 Task: Add an event with the title Presentation Rehearsal and Polishing, date '2024/03/16', time 9:40 AM to 11:40 AMand add a description: Participants will gain insights into leading and managing change within their teams and organizations. They will learn how to navigate change effectively, engage team members in the change process, and create a culture of adaptability and resilience., put the event into Blue category, logged in from the account softage.2@softage.netand send the event invitation to softage.4@softage.net and softage.5@softage.net. Set a reminder for the event 30 minutes before
Action: Mouse pressed left at (99, 91)
Screenshot: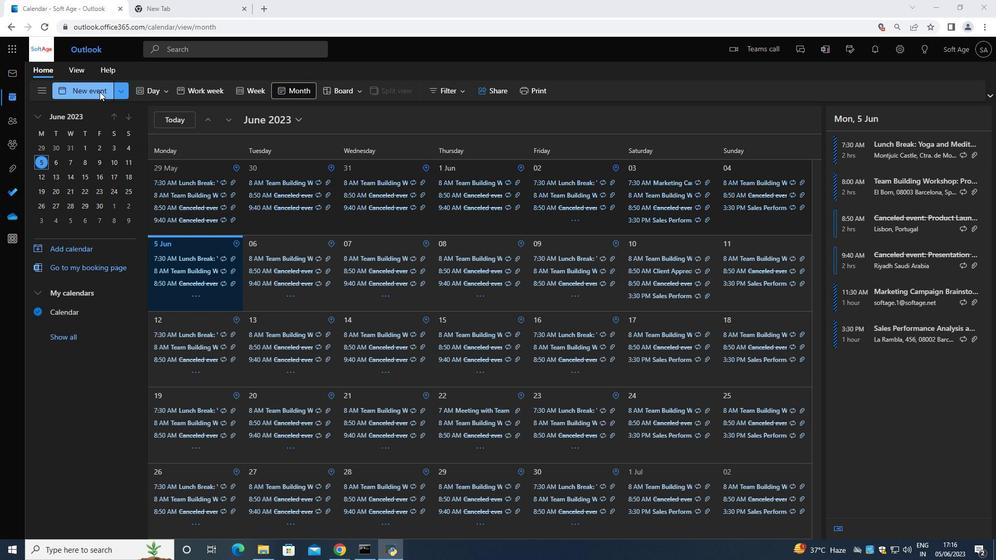 
Action: Mouse moved to (303, 152)
Screenshot: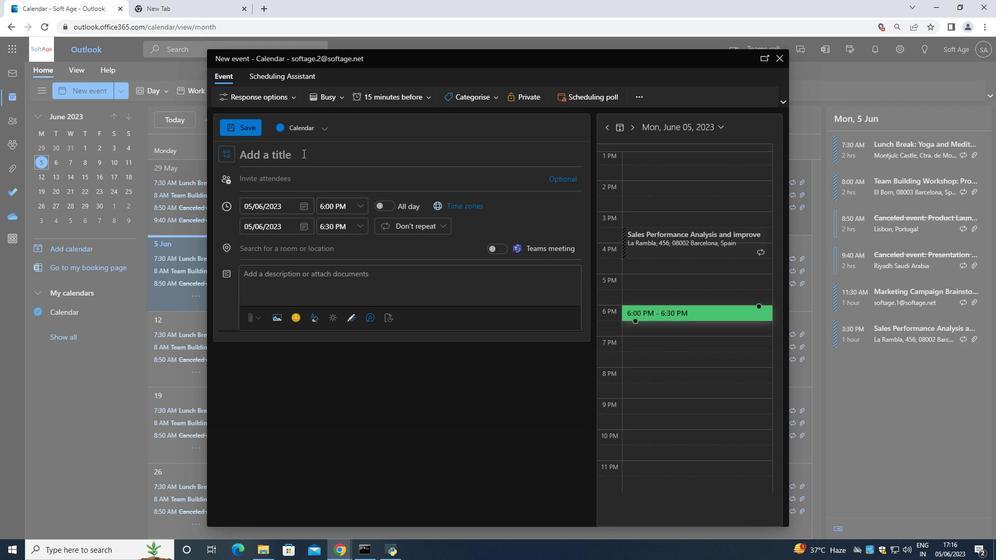 
Action: Key pressed <Key.shift>Presentation<Key.space><Key.shift>Reheat<Key.backspace>rsal<Key.space>and<Key.space>polishing<Key.space>
Screenshot: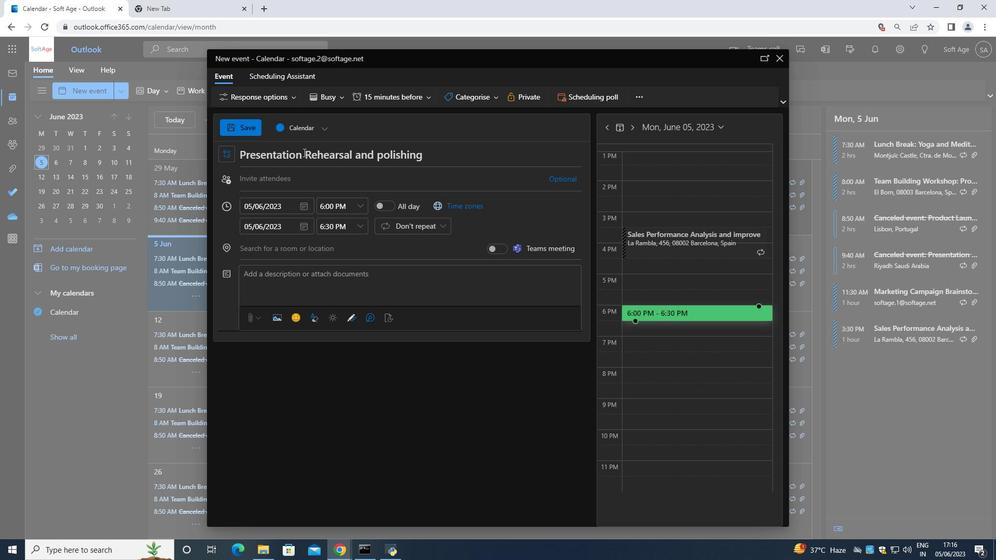 
Action: Mouse moved to (305, 208)
Screenshot: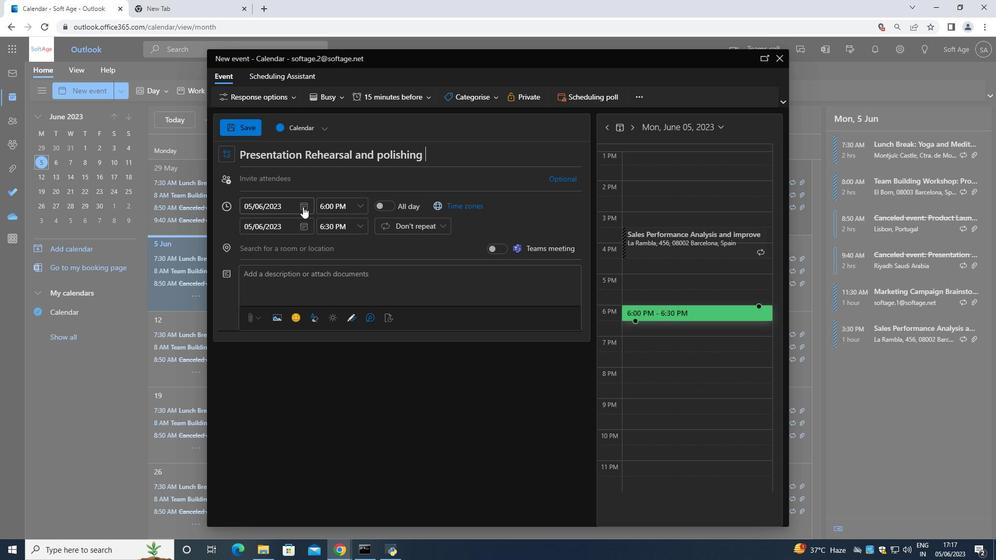 
Action: Mouse pressed left at (305, 208)
Screenshot: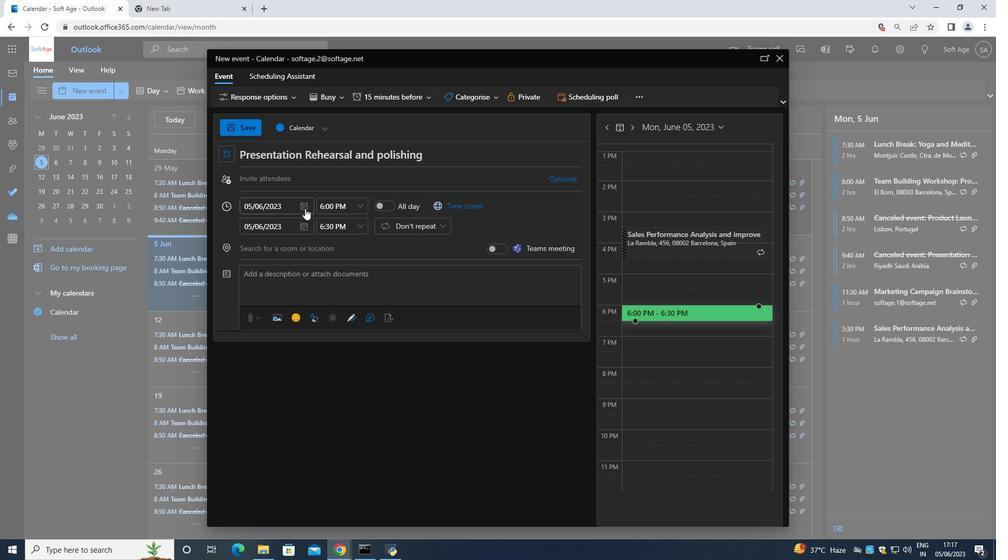 
Action: Mouse moved to (334, 227)
Screenshot: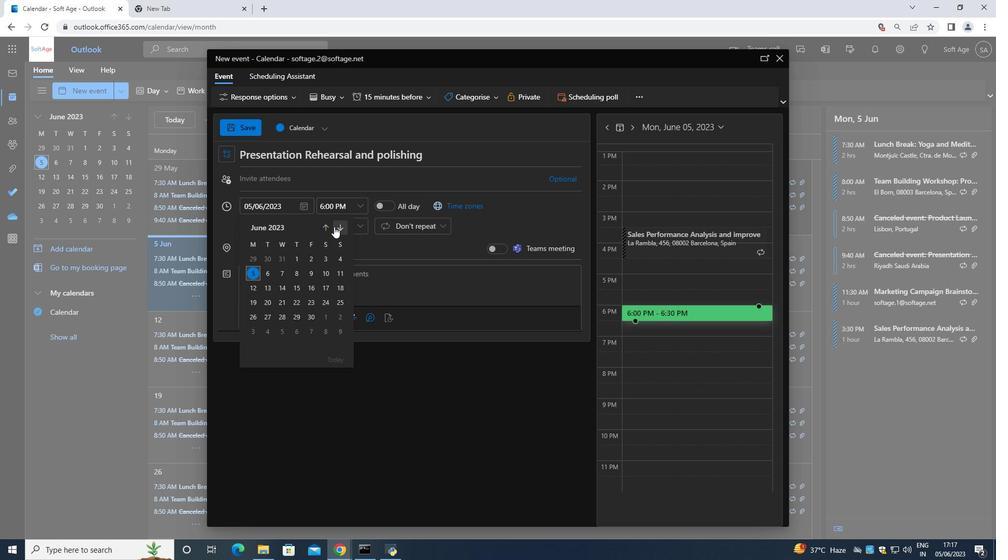 
Action: Mouse pressed left at (334, 227)
Screenshot: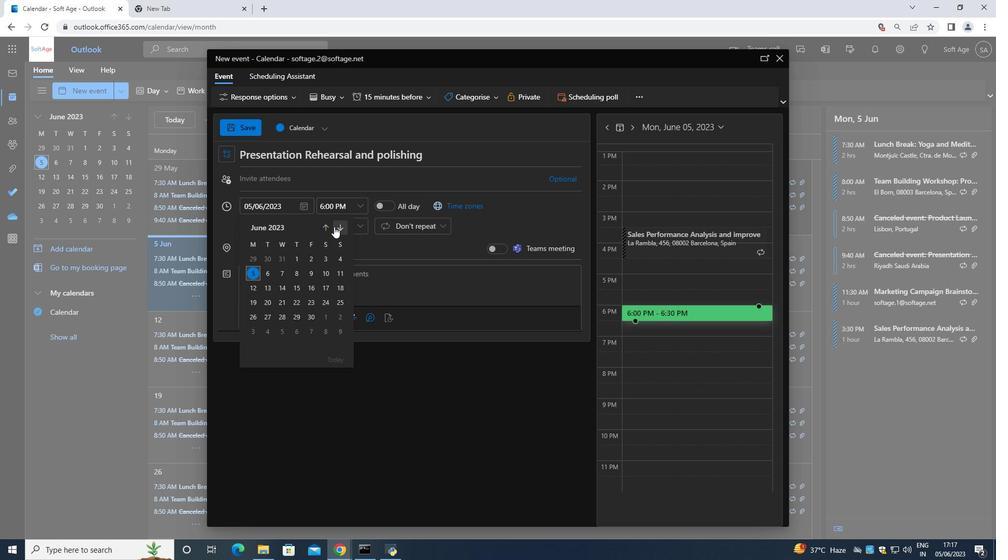 
Action: Mouse pressed left at (334, 227)
Screenshot: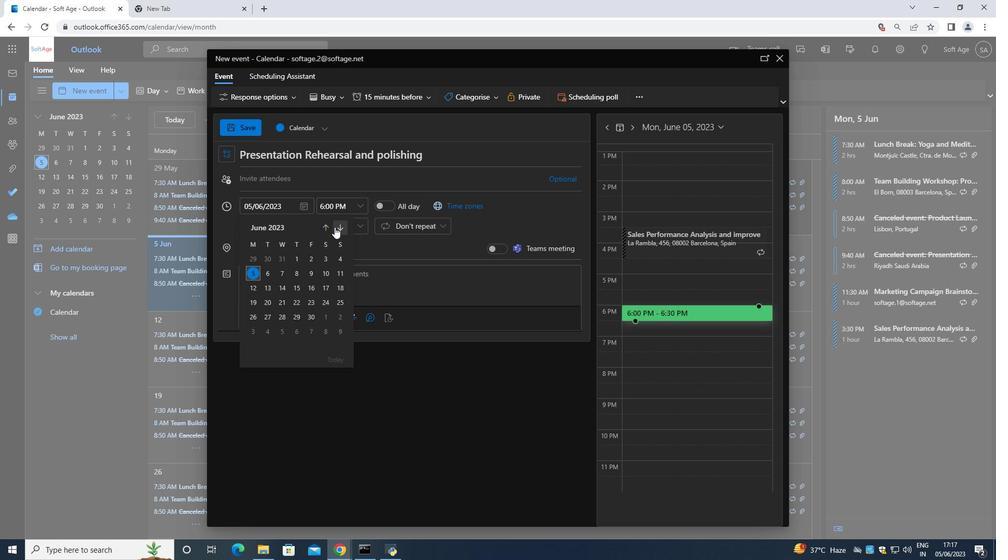 
Action: Mouse pressed left at (334, 227)
Screenshot: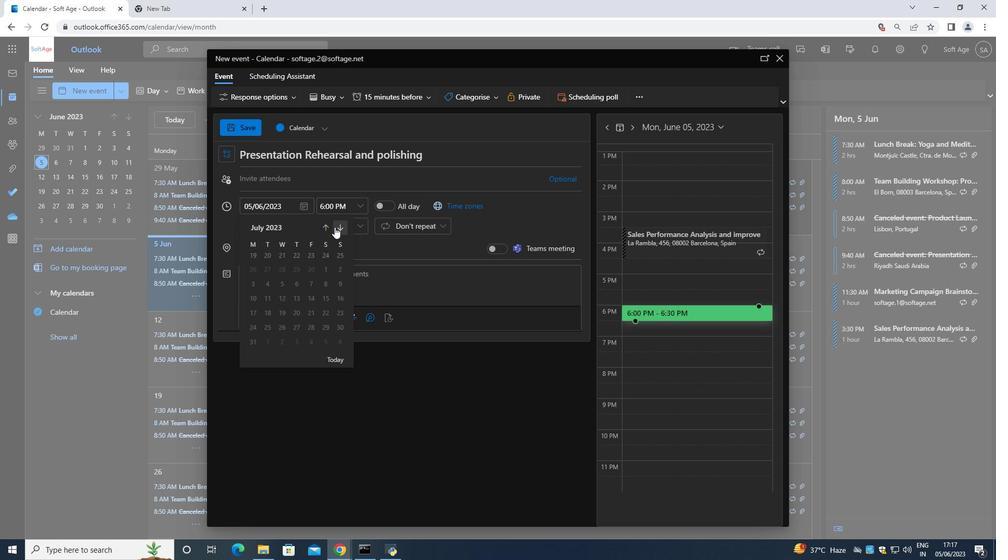 
Action: Mouse moved to (335, 227)
Screenshot: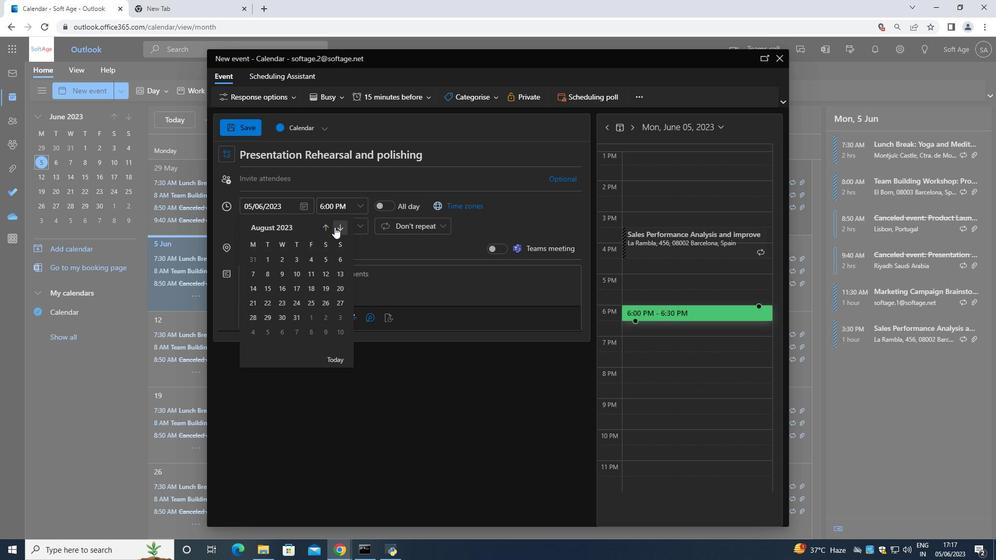 
Action: Mouse pressed left at (335, 227)
Screenshot: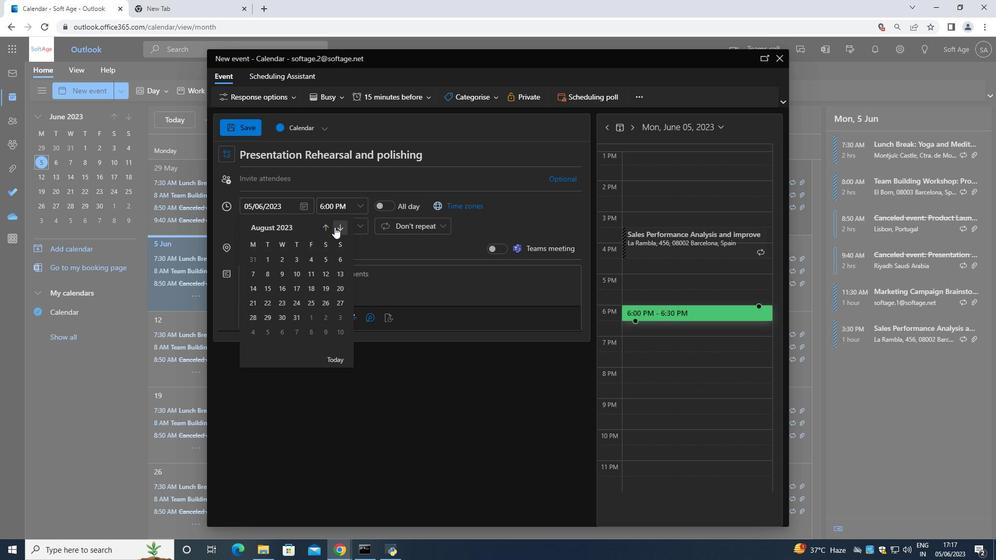 
Action: Mouse pressed left at (335, 227)
Screenshot: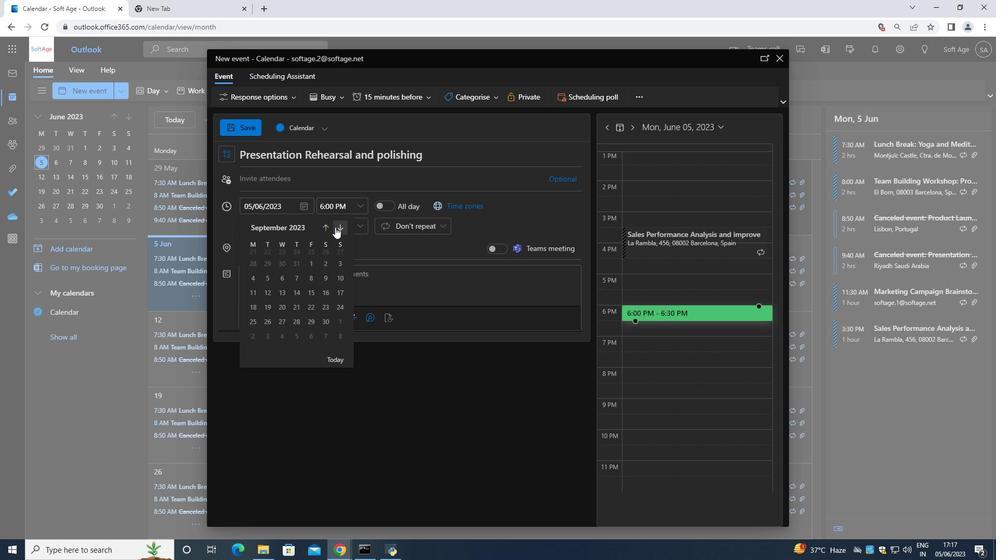 
Action: Mouse pressed left at (335, 227)
Screenshot: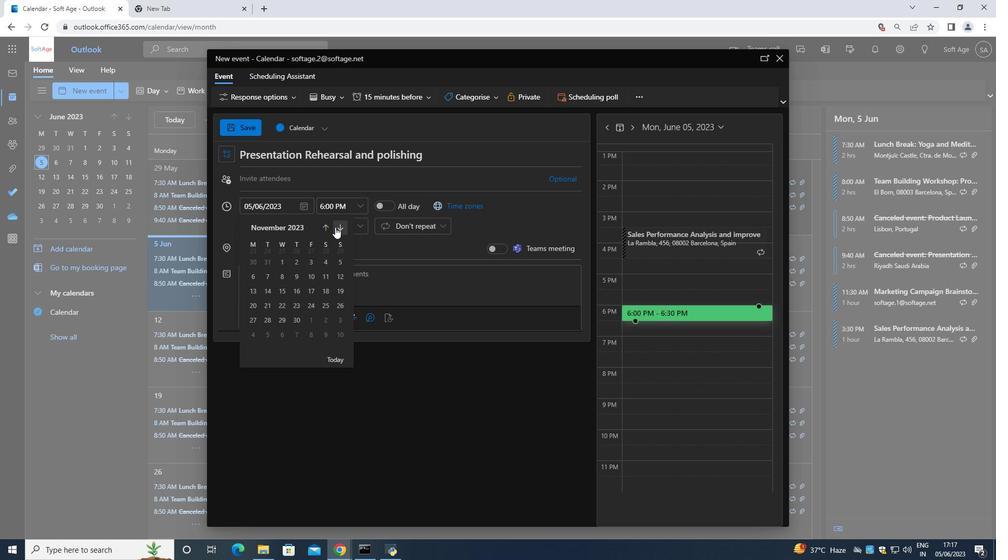 
Action: Mouse pressed left at (335, 227)
Screenshot: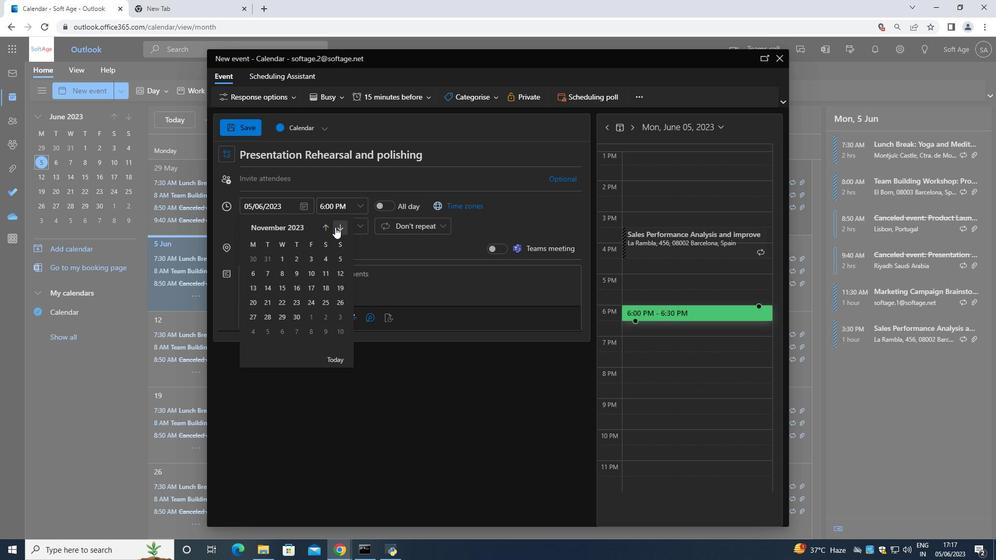 
Action: Mouse pressed left at (335, 227)
Screenshot: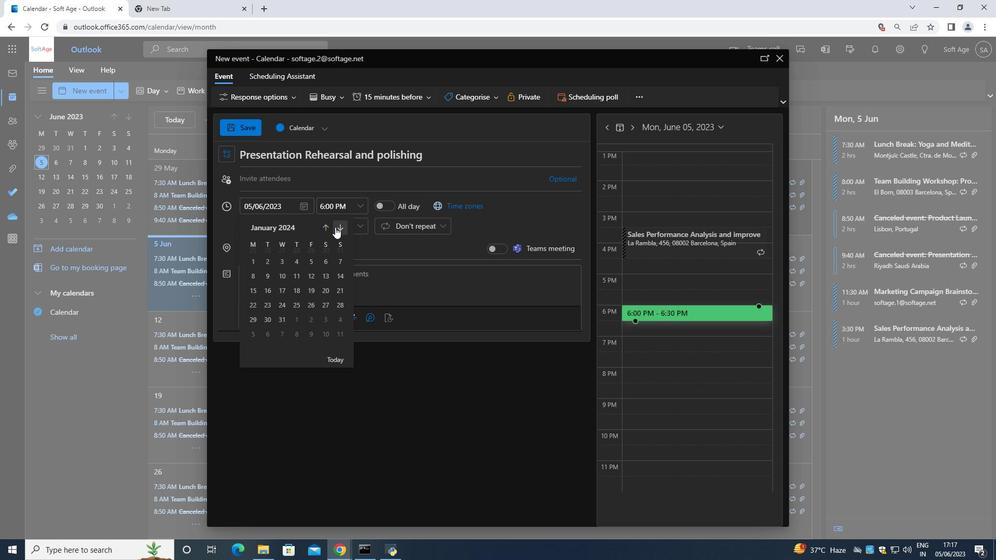 
Action: Mouse pressed left at (335, 227)
Screenshot: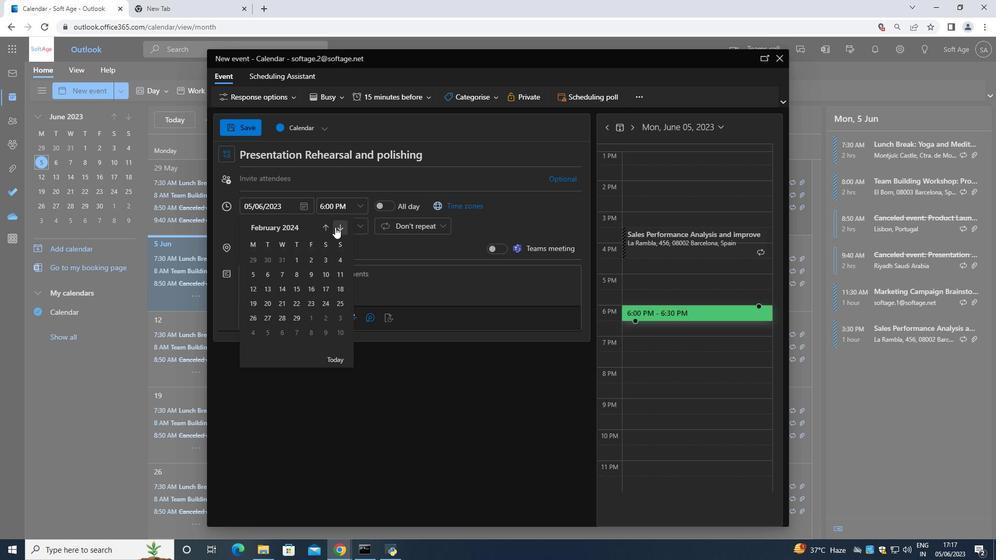 
Action: Mouse moved to (321, 286)
Screenshot: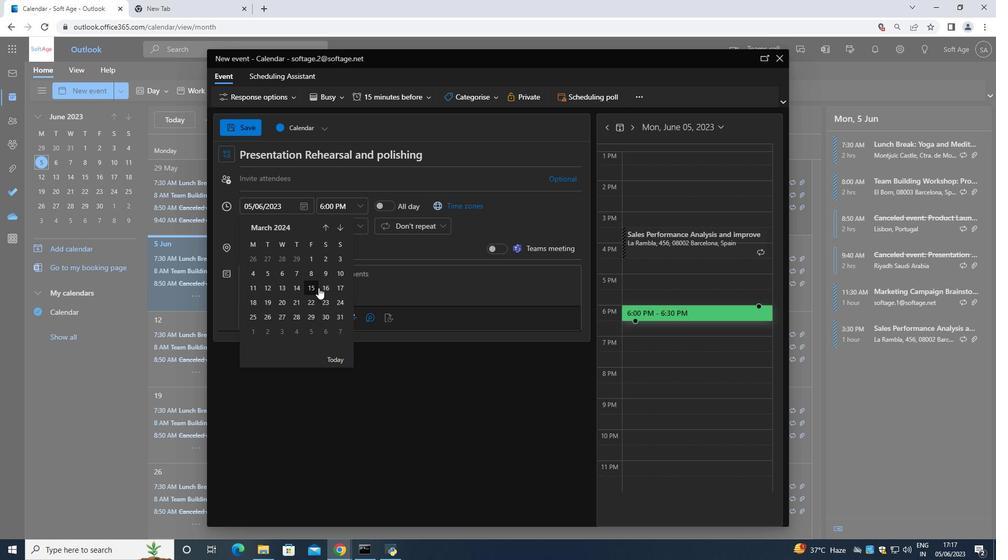 
Action: Mouse pressed left at (321, 286)
Screenshot: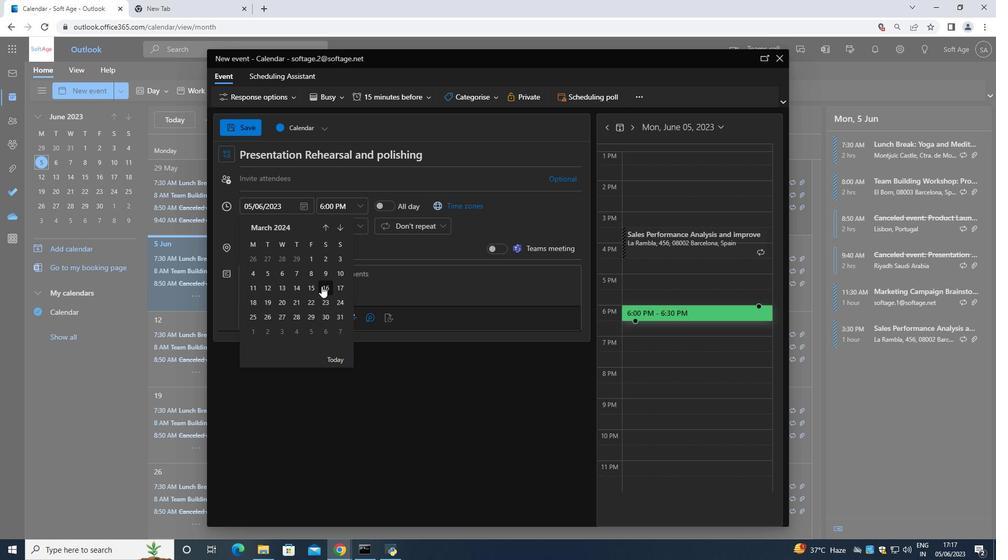 
Action: Mouse moved to (355, 207)
Screenshot: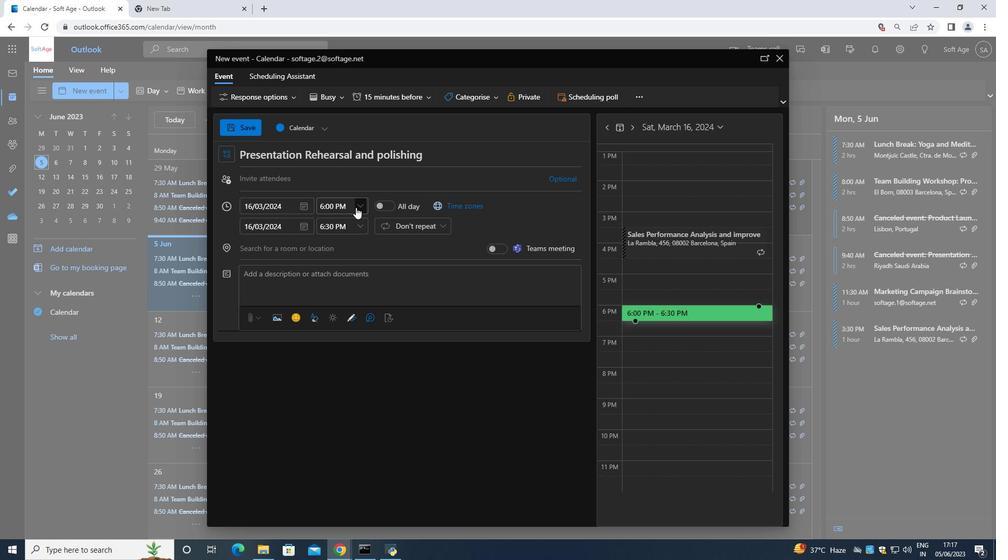 
Action: Mouse pressed left at (355, 207)
Screenshot: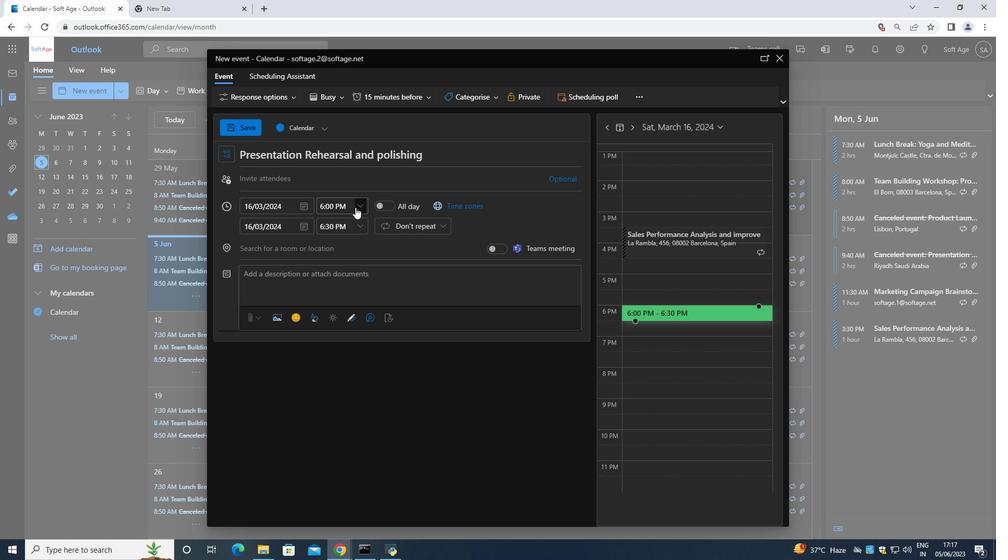 
Action: Mouse moved to (337, 204)
Screenshot: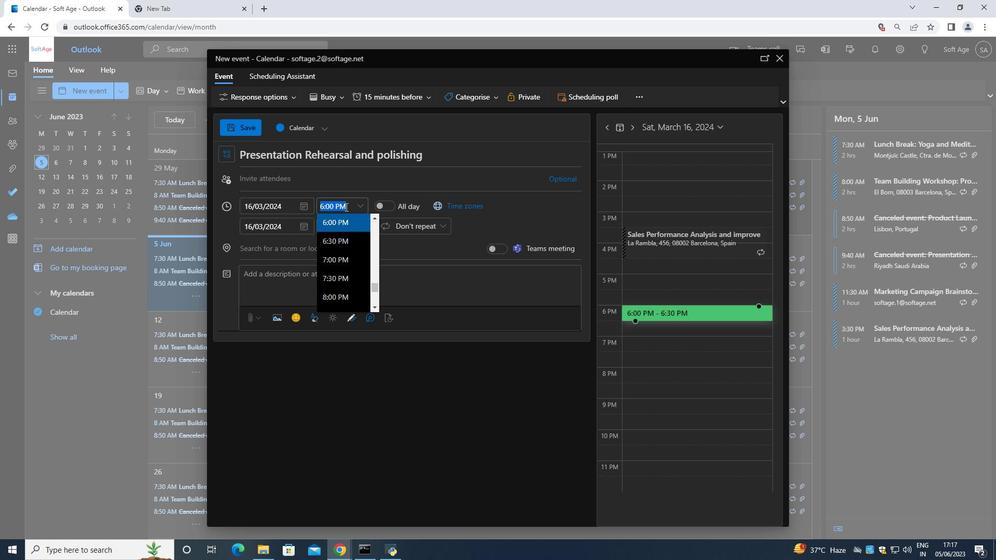 
Action: Key pressed <Key.backspace>
Screenshot: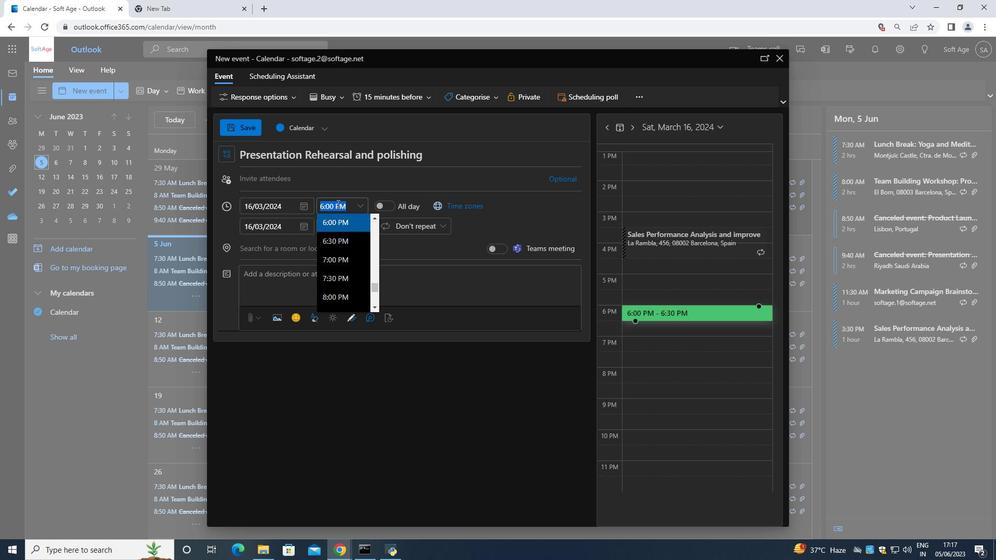 
Action: Mouse moved to (337, 204)
Screenshot: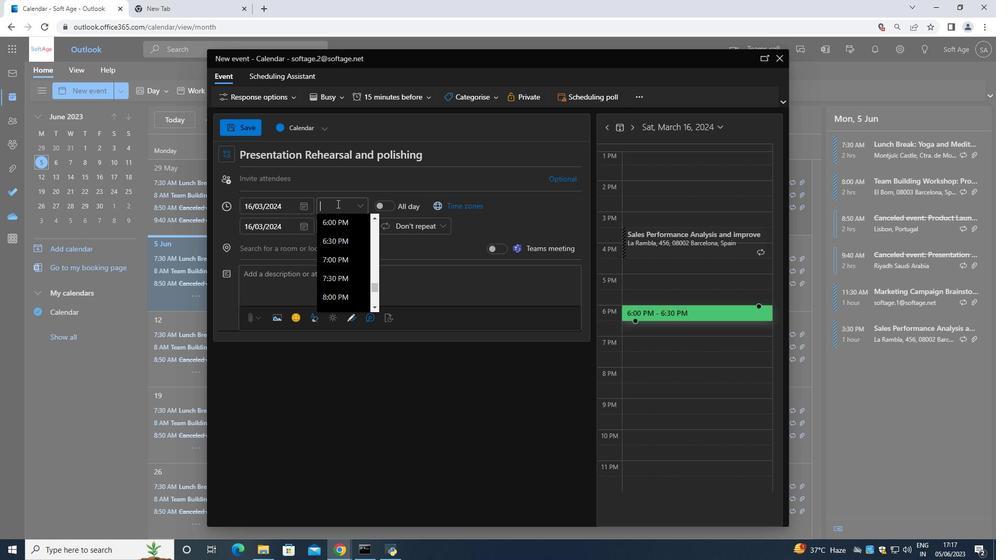 
Action: Key pressed 9<Key.shift_r>:40<Key.space><Key.shift>AM
Screenshot: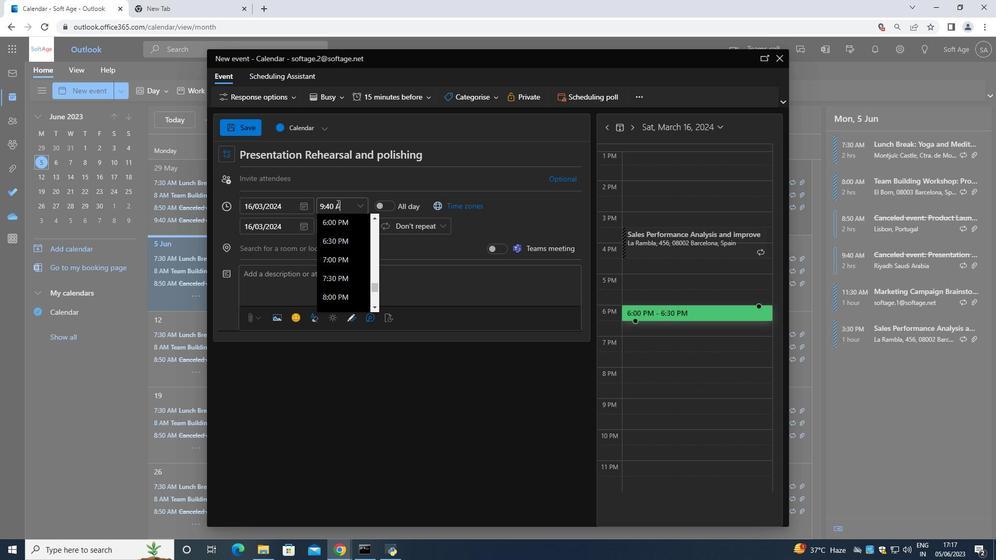 
Action: Mouse moved to (361, 208)
Screenshot: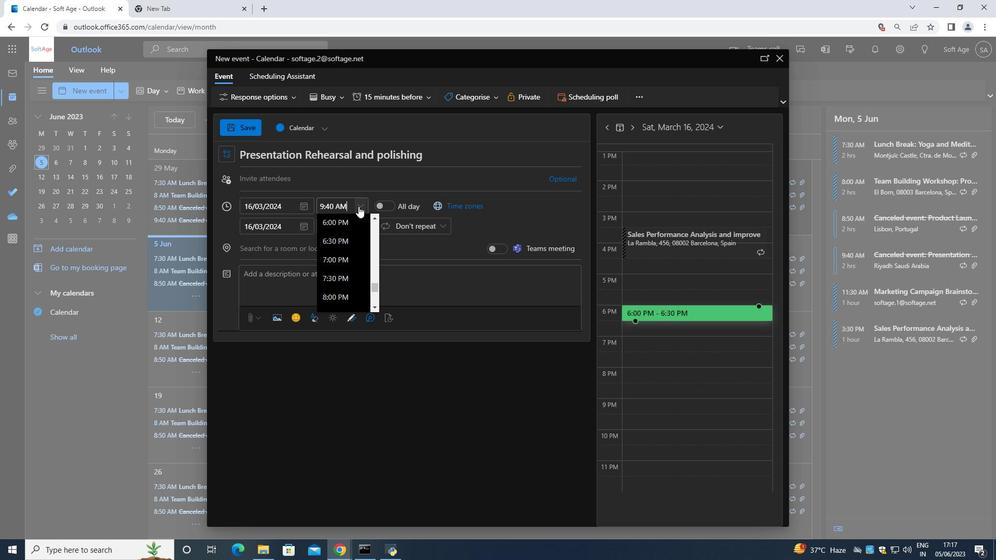 
Action: Mouse pressed left at (361, 208)
Screenshot: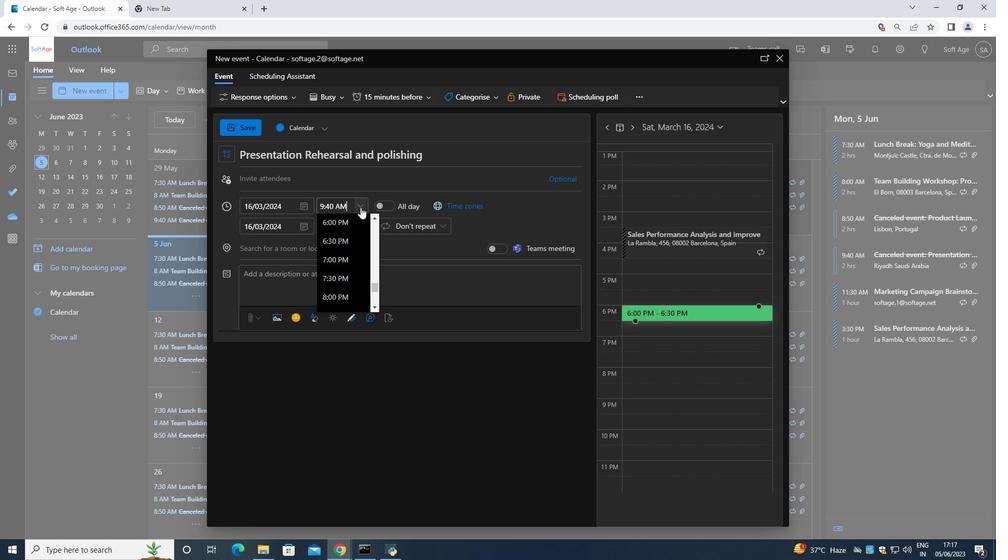 
Action: Mouse moved to (365, 229)
Screenshot: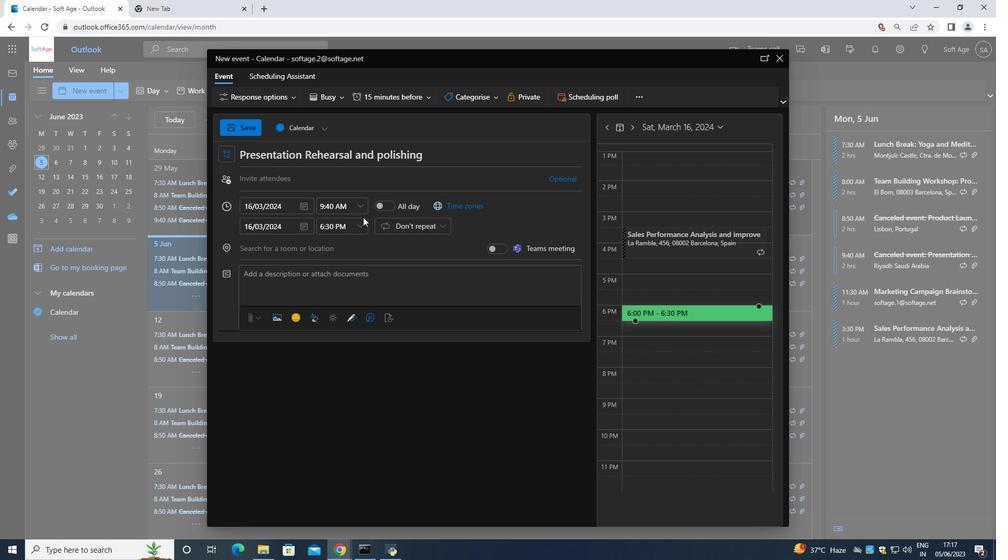 
Action: Mouse pressed left at (365, 229)
Screenshot: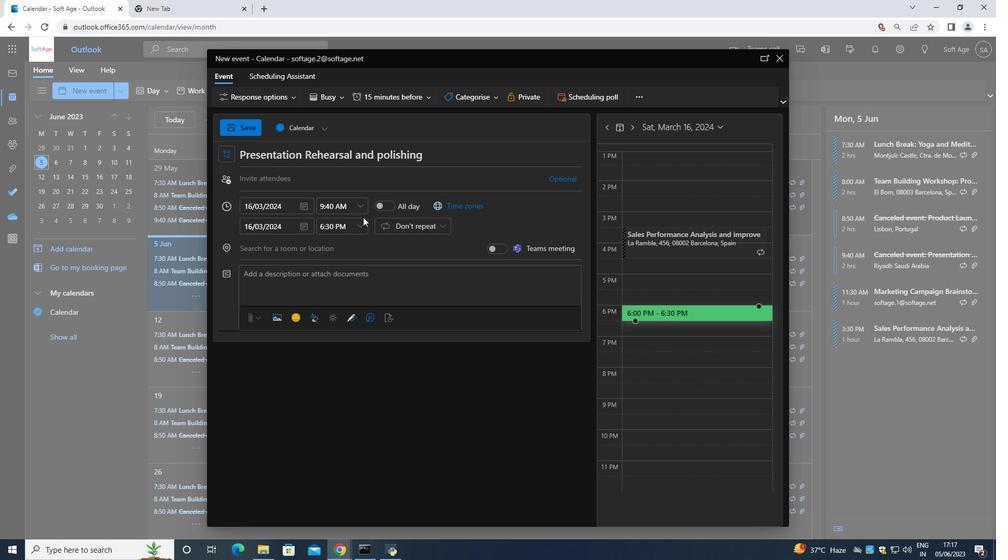 
Action: Mouse moved to (336, 300)
Screenshot: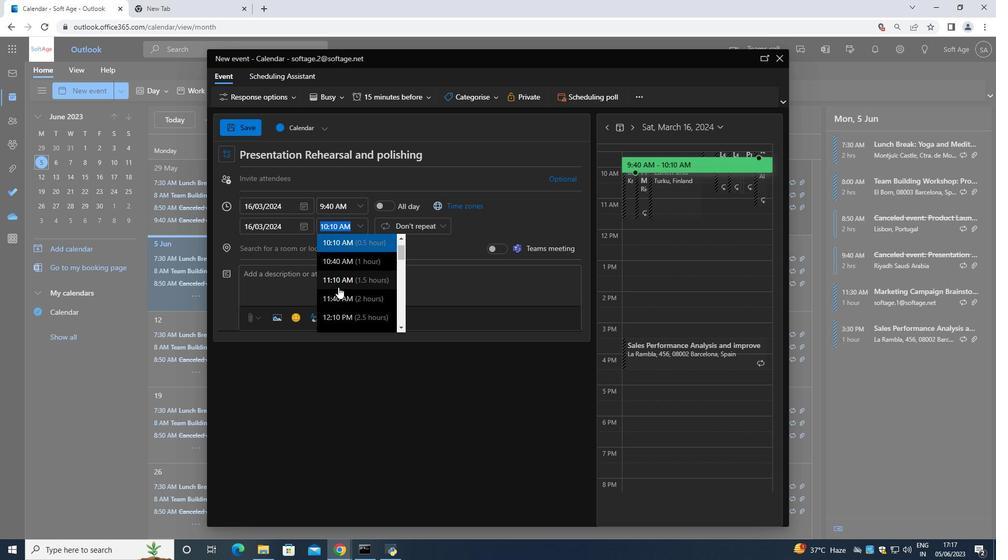 
Action: Mouse pressed left at (336, 300)
Screenshot: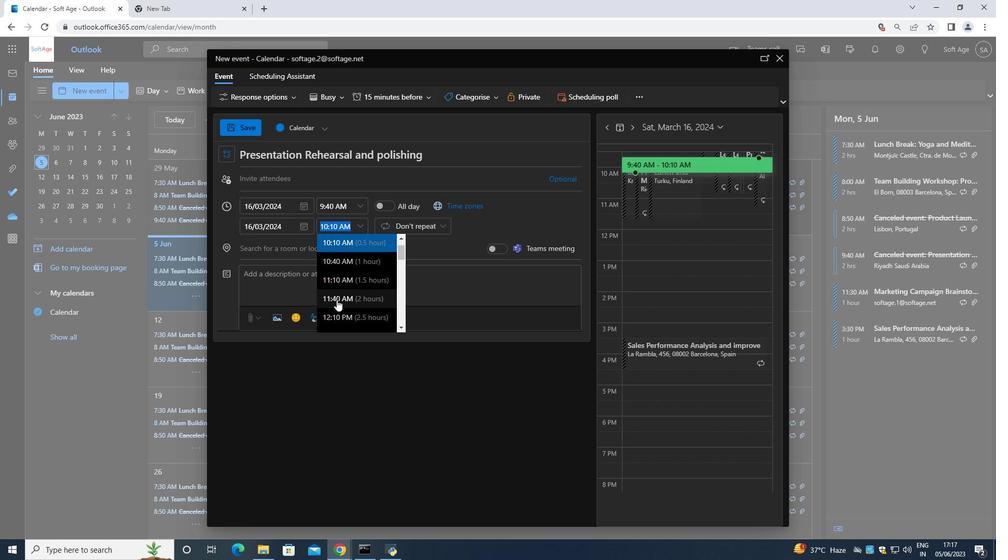 
Action: Mouse moved to (288, 284)
Screenshot: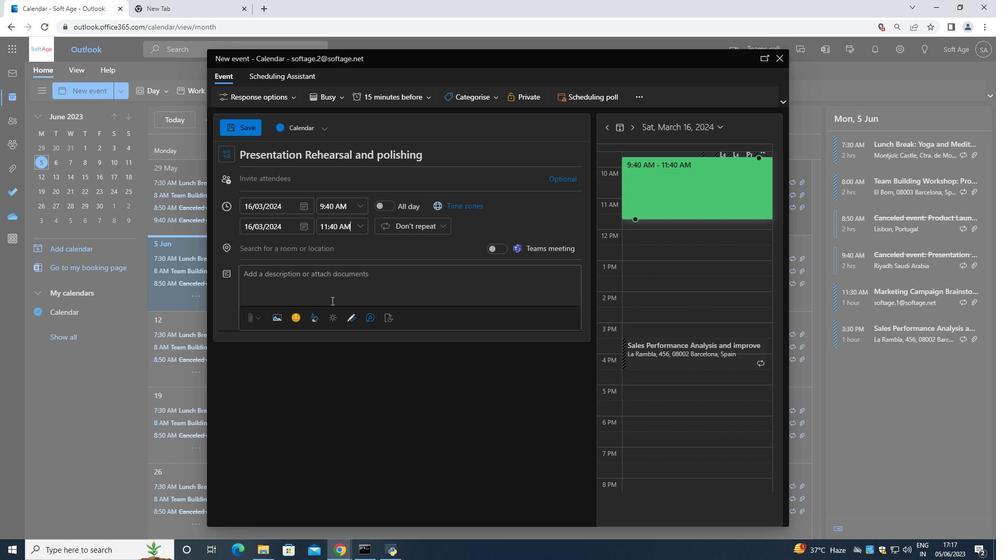 
Action: Mouse pressed left at (288, 284)
Screenshot: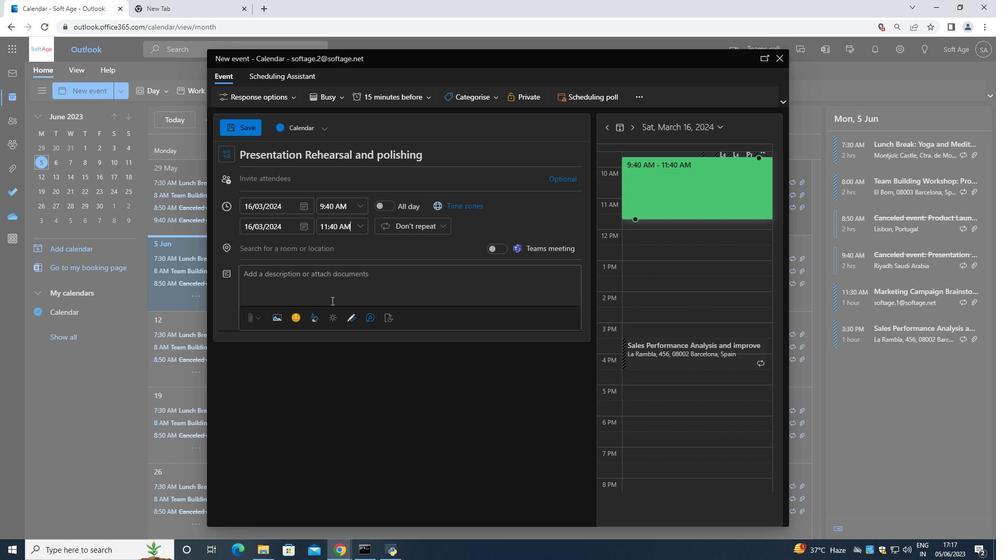 
Action: Mouse moved to (287, 284)
Screenshot: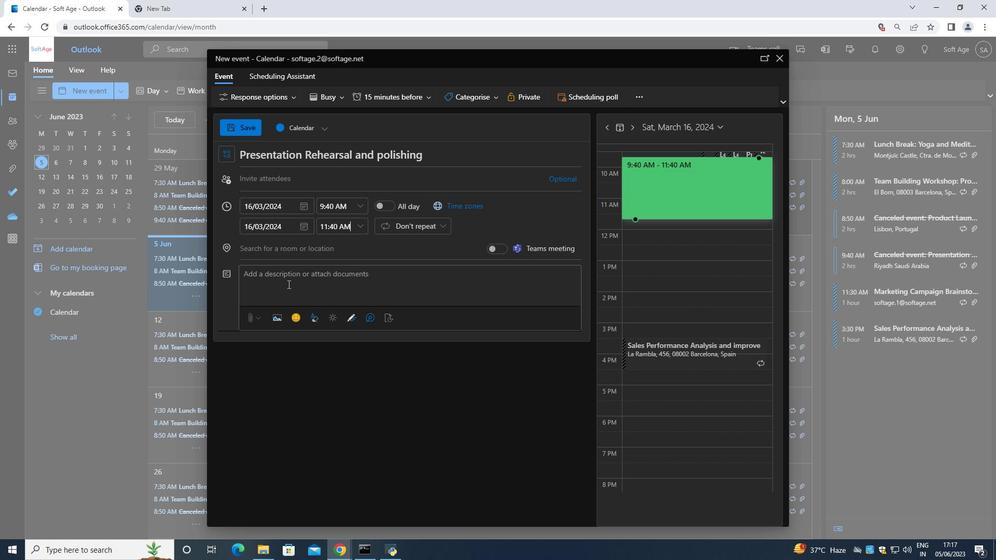 
Action: Key pressed <Key.shift>Participants<Key.space>will<Key.space>gain<Key.space>insights<Key.space>into<Key.space>leading<Key.space>and<Key.space>managing<Key.space>change<Key.space>within<Key.space>their<Key.space>teams<Key.space>and<Key.space>organizations<Key.space>.<Key.space>t<Key.backspace><Key.shift>They<Key.space>will<Key.space>lw<Key.backspace>earn<Key.space>how<Key.space>to<Key.space>navigate<Key.space>chanf<Key.backspace>ge<Key.space>effectively<Key.space>,<Key.space>engage<Key.space>team<Key.space>men<Key.backspace>mbers<Key.space>ib<Key.backspace>m<Key.backspace>m<Key.backspace>n<Key.space>the<Key.space>change<Key.space>process,<Key.space>and<Key.space>create<Key.space>a<Key.space>culture<Key.space>of<Key.space>adaptability<Key.space>and<Key.space>resilience<Key.space>.
Screenshot: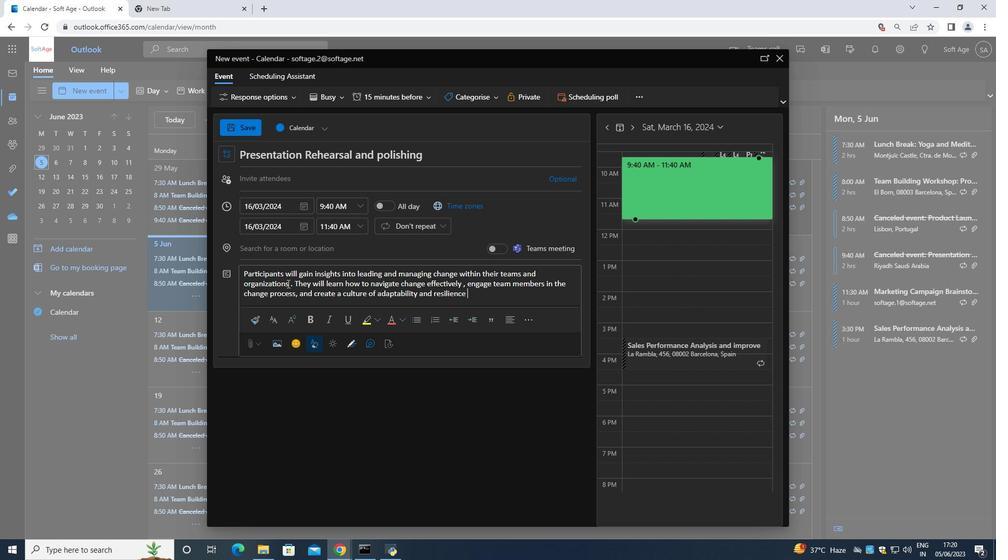 
Action: Mouse moved to (465, 99)
Screenshot: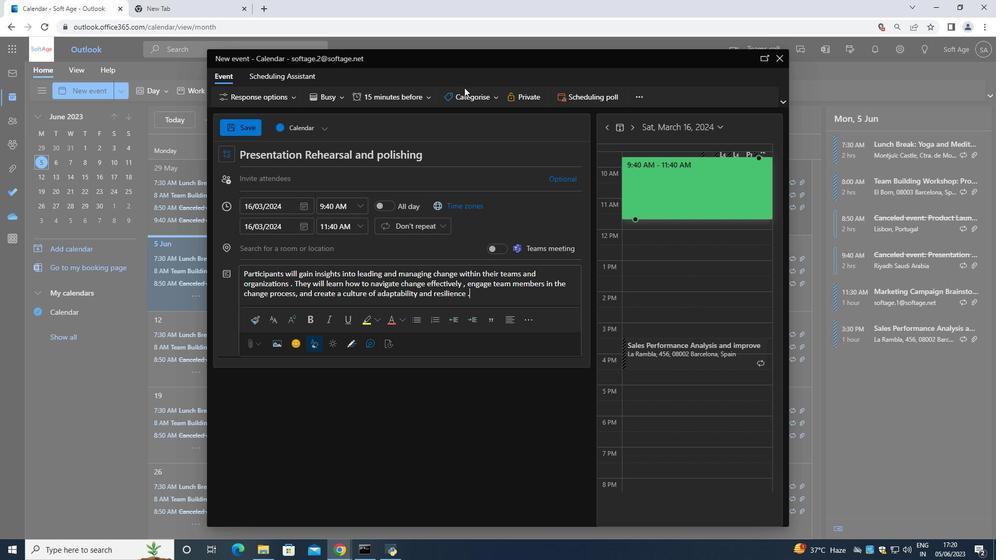
Action: Mouse pressed left at (465, 99)
Screenshot: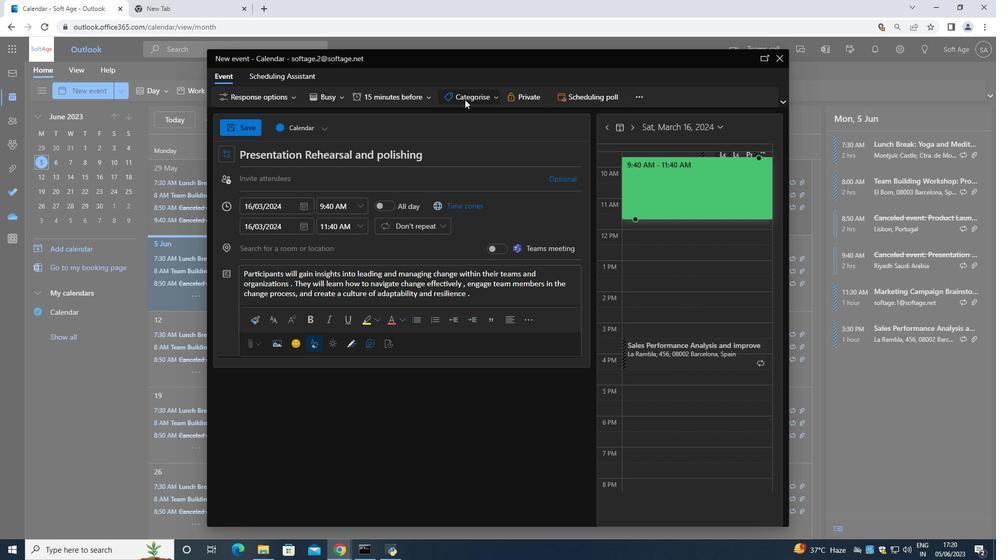 
Action: Mouse moved to (475, 122)
Screenshot: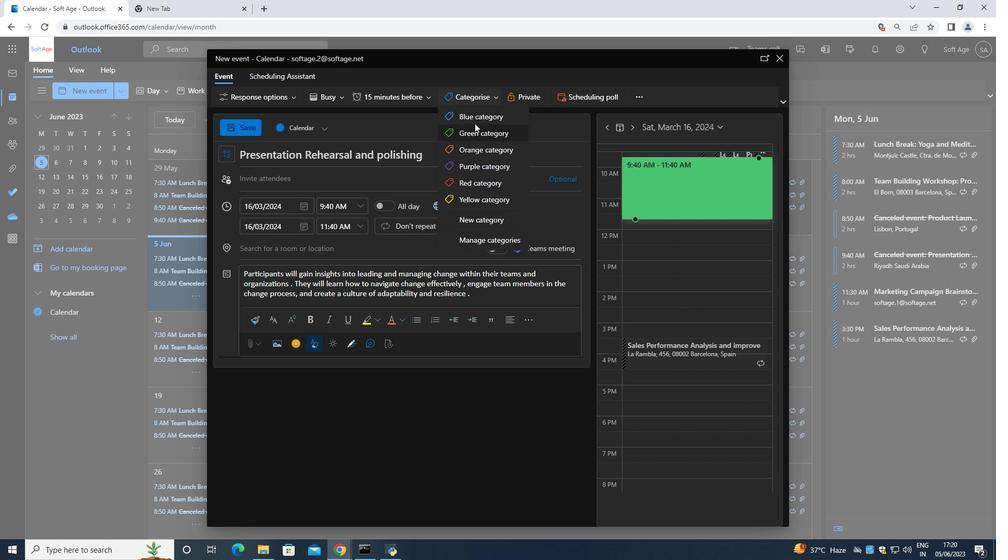 
Action: Mouse pressed left at (475, 122)
Screenshot: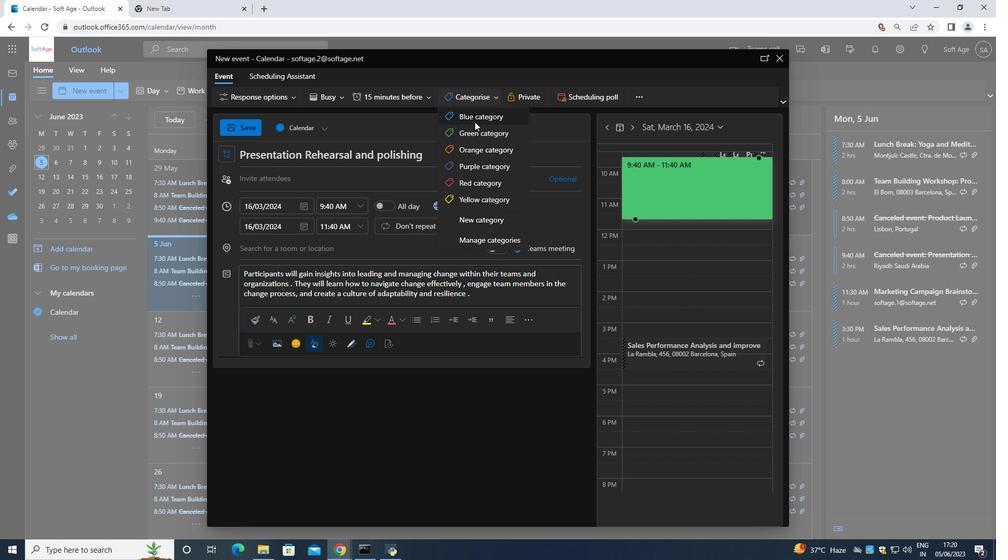 
Action: Mouse moved to (356, 173)
Screenshot: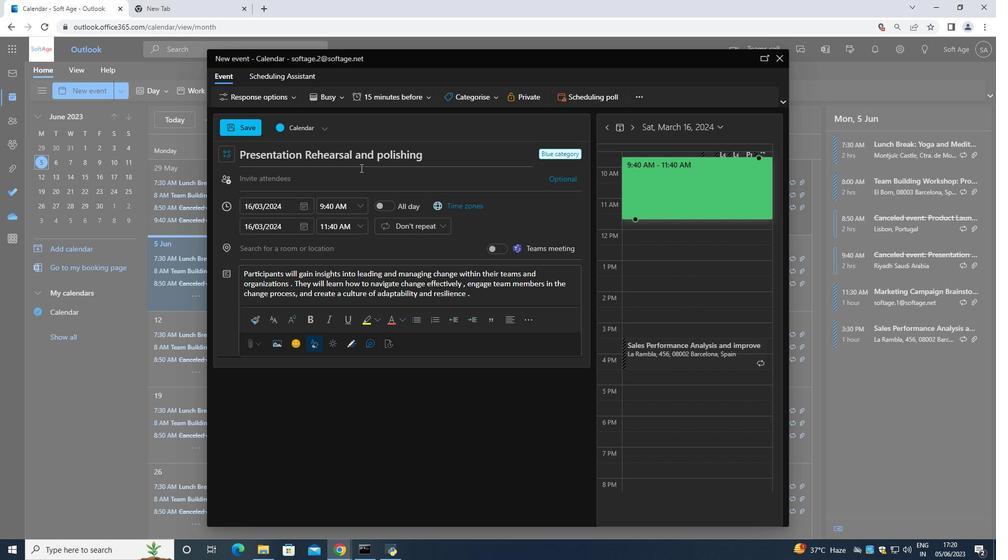 
Action: Mouse pressed left at (356, 173)
Screenshot: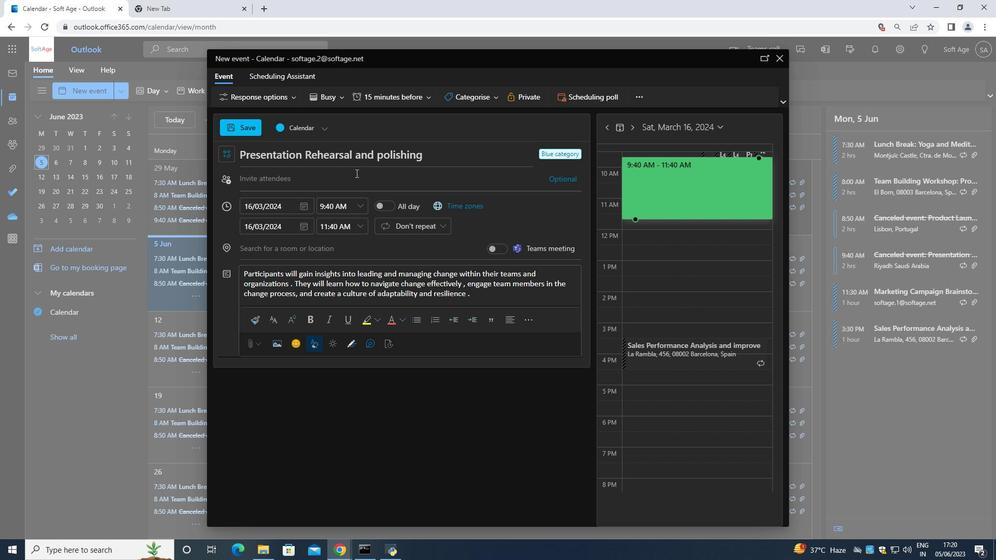 
Action: Key pressed <Key.shift>Softage.4<Key.shift>@
Screenshot: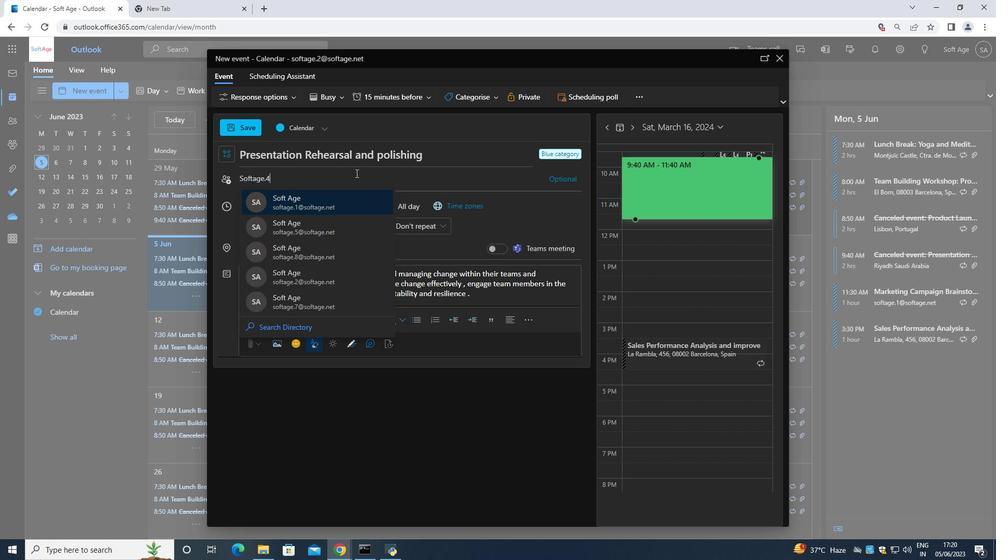 
Action: Mouse moved to (307, 201)
Screenshot: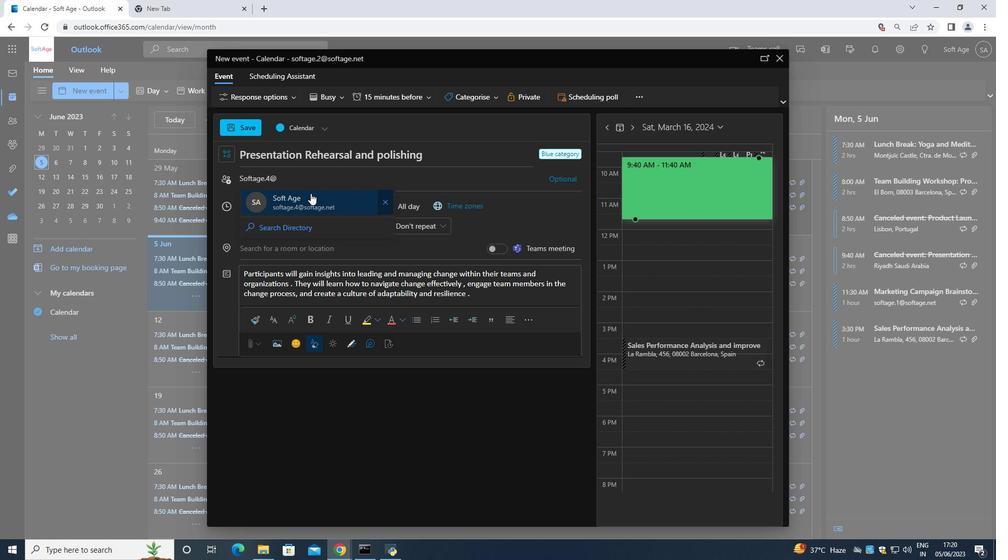 
Action: Mouse pressed left at (307, 201)
Screenshot: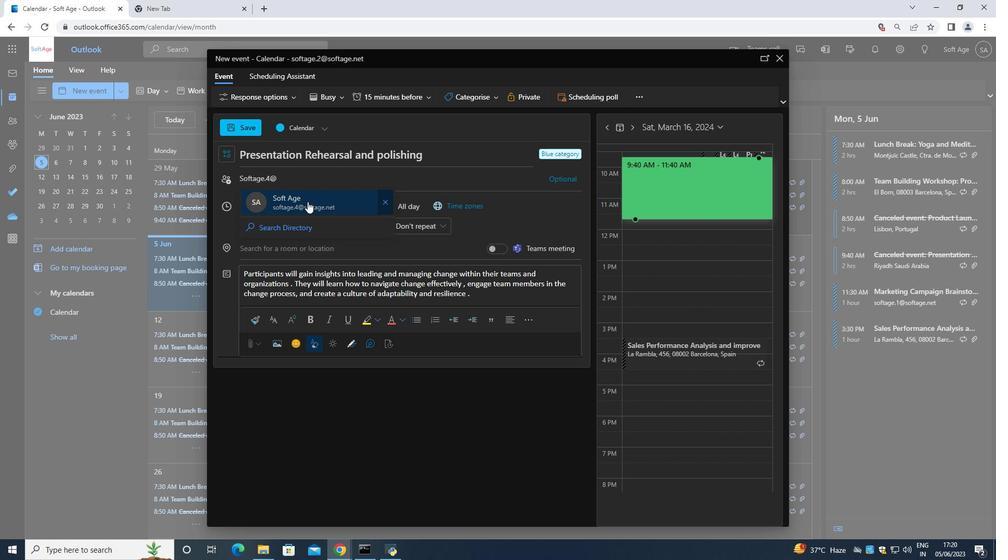 
Action: Mouse moved to (304, 193)
Screenshot: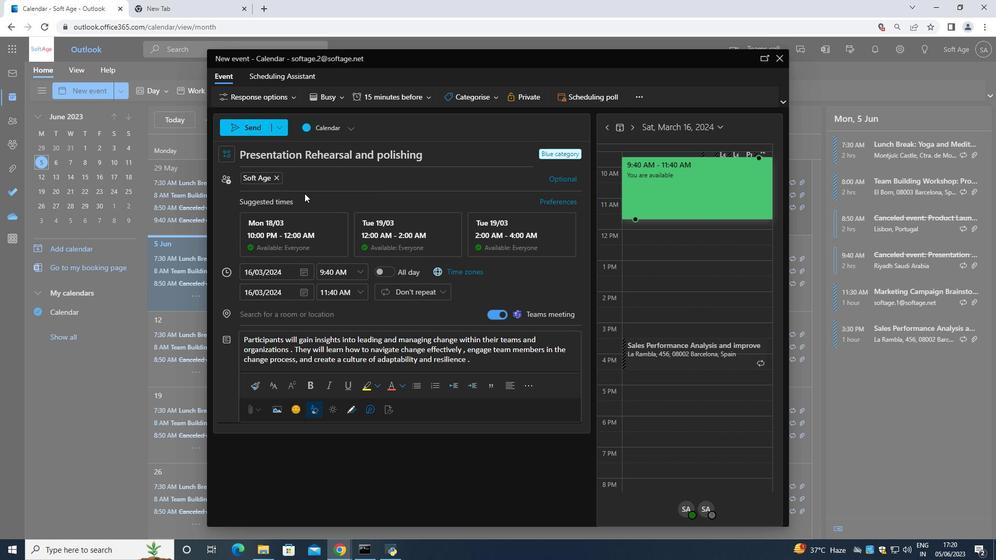 
Action: Key pressed <Key.shift>Softage.5<Key.shift>@
Screenshot: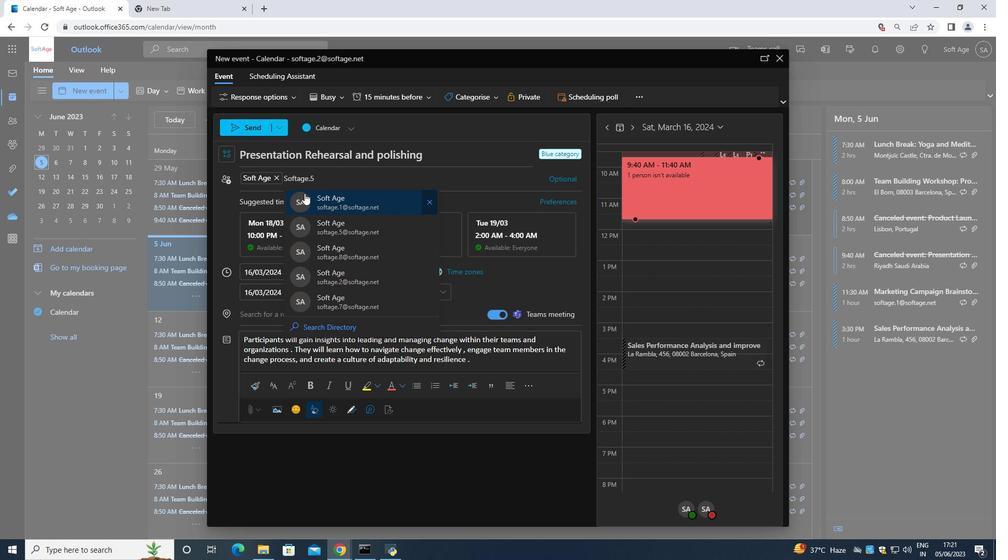 
Action: Mouse moved to (372, 204)
Screenshot: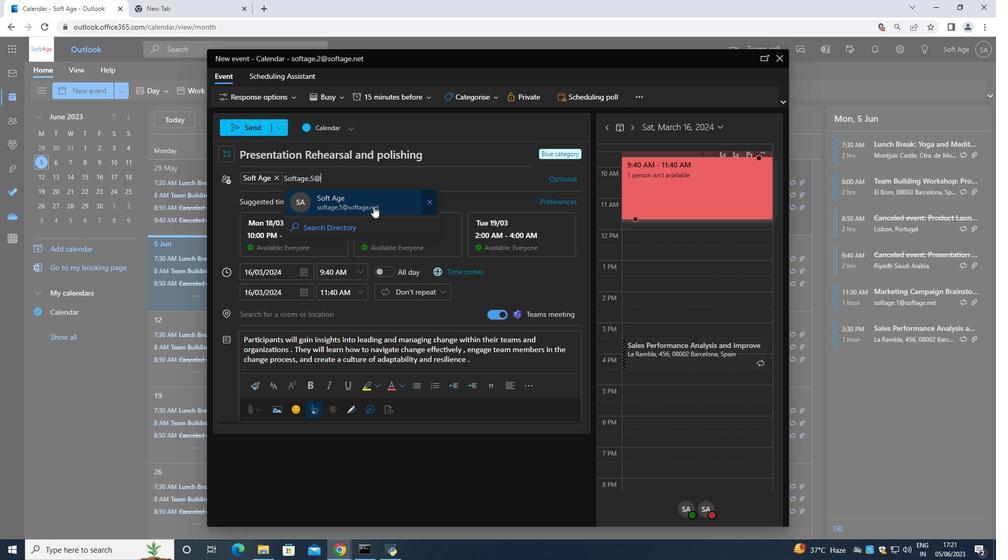 
Action: Mouse pressed left at (372, 204)
Screenshot: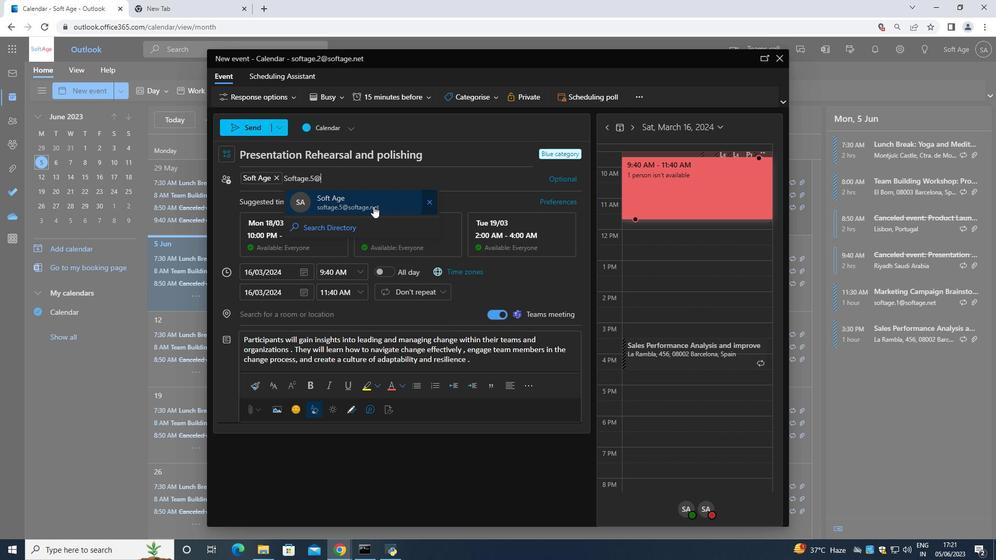
Action: Mouse moved to (411, 96)
Screenshot: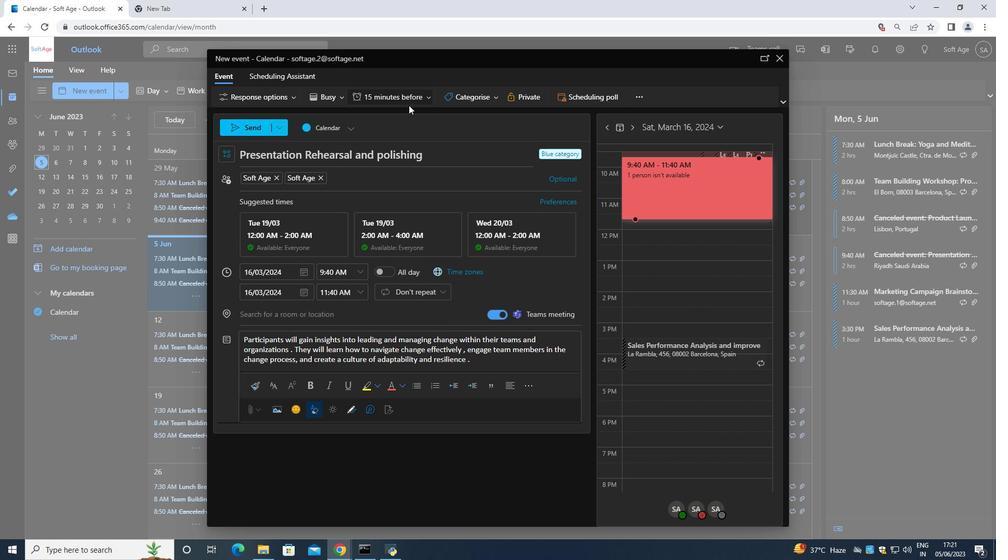 
Action: Mouse pressed left at (411, 96)
Screenshot: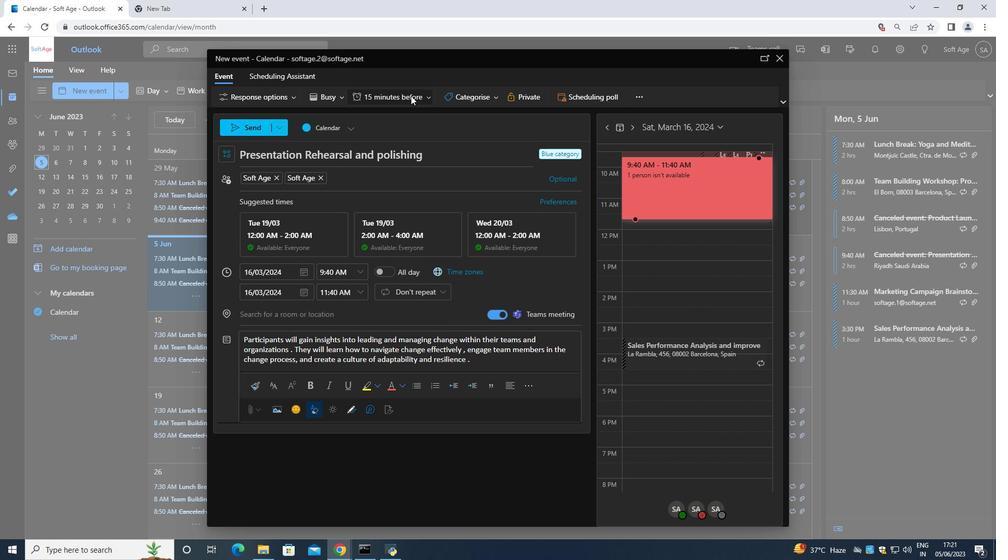 
Action: Mouse moved to (392, 194)
Screenshot: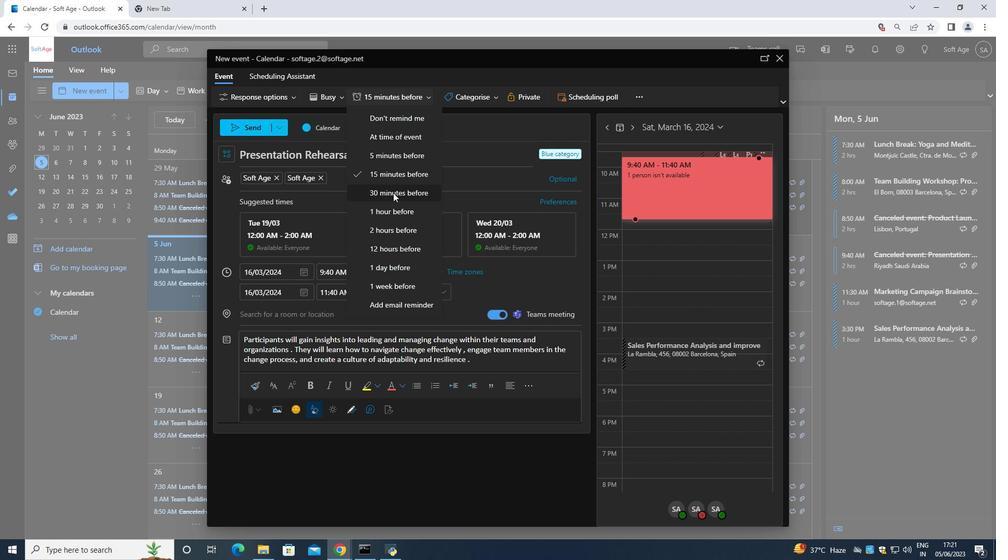 
Action: Mouse pressed left at (392, 194)
Screenshot: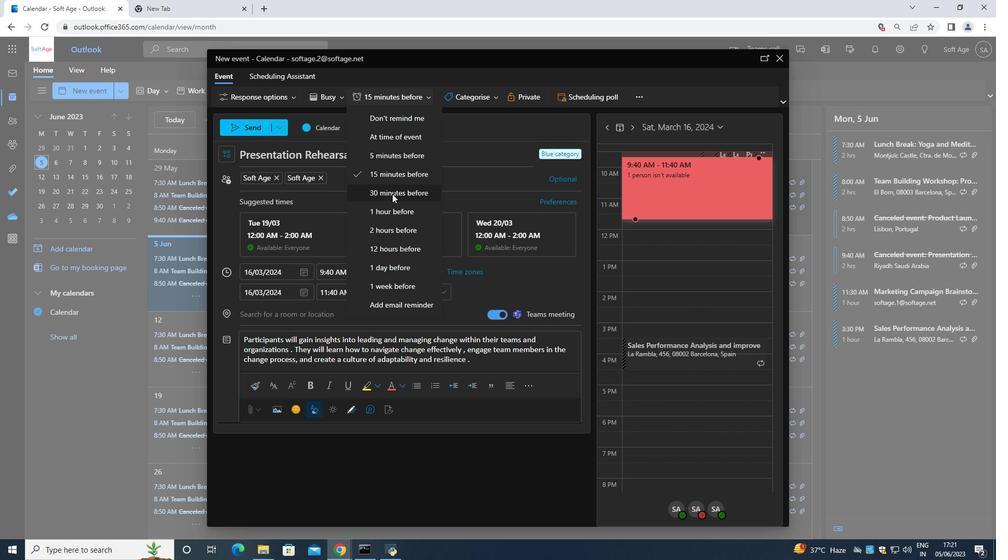 
Action: Mouse moved to (230, 128)
Screenshot: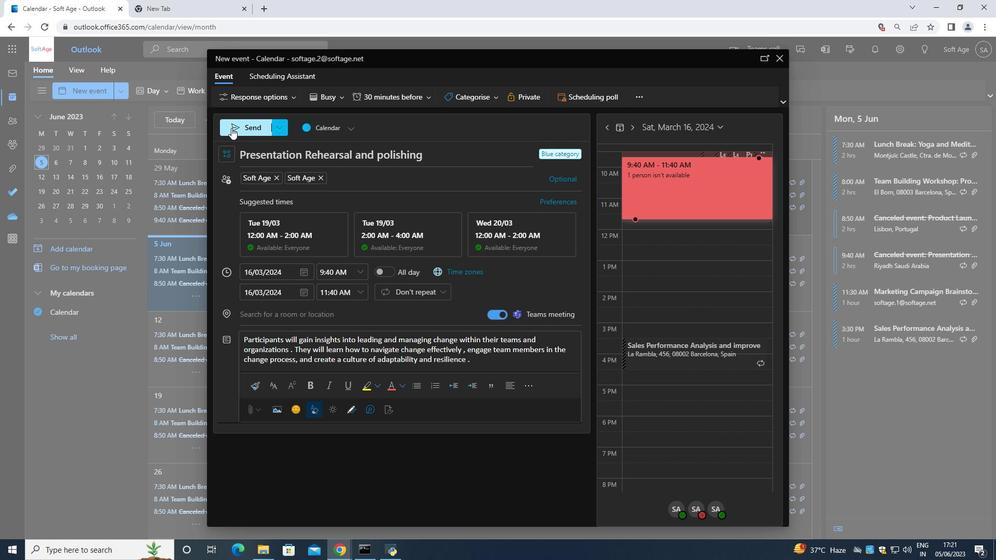 
Action: Mouse pressed left at (230, 128)
Screenshot: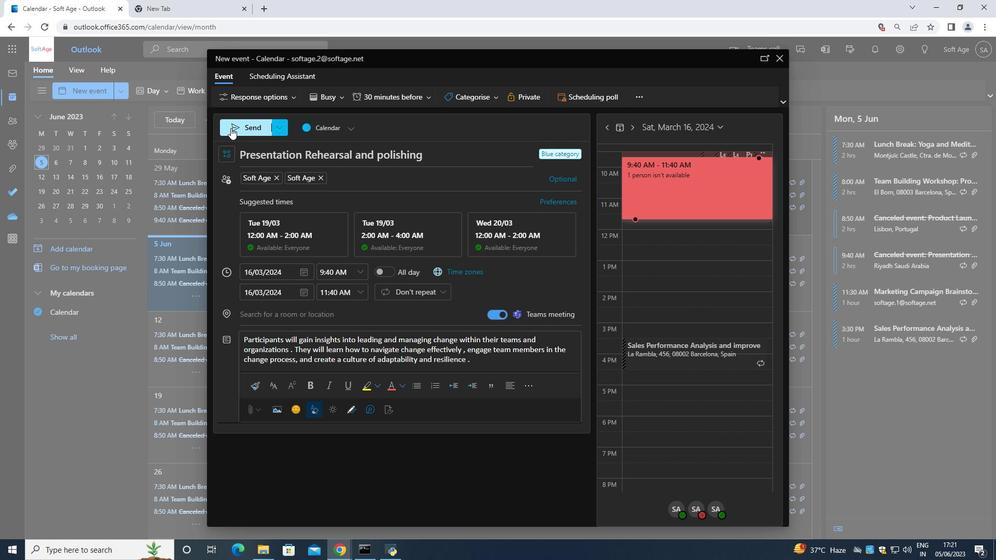 
